 Task: Sort the products by unit price (low first).
Action: Mouse moved to (23, 69)
Screenshot: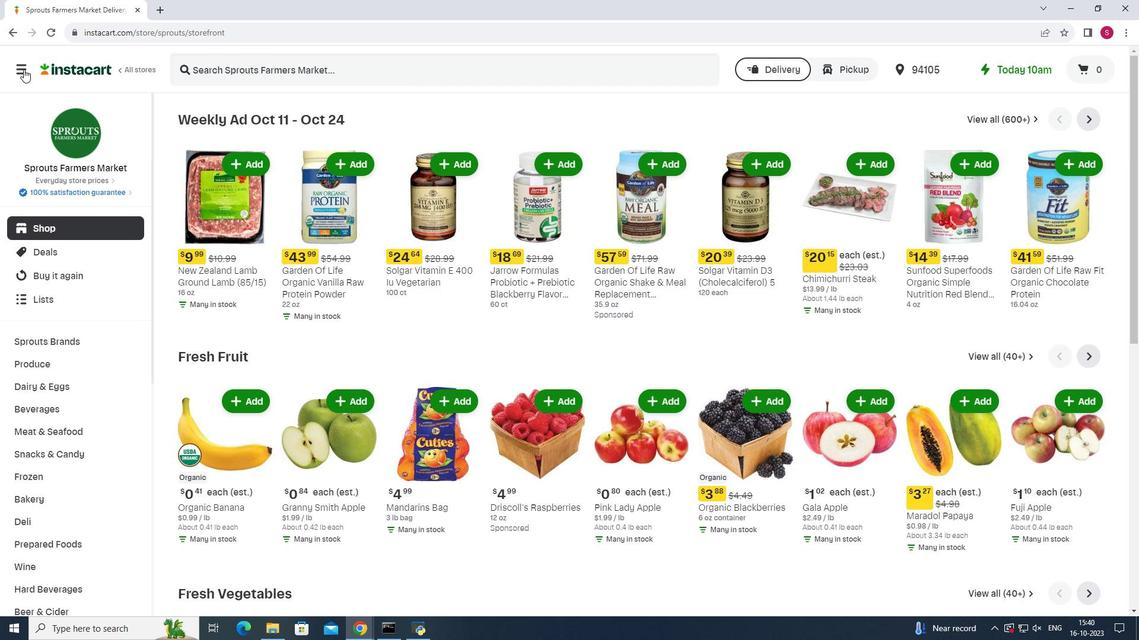 
Action: Mouse pressed left at (23, 69)
Screenshot: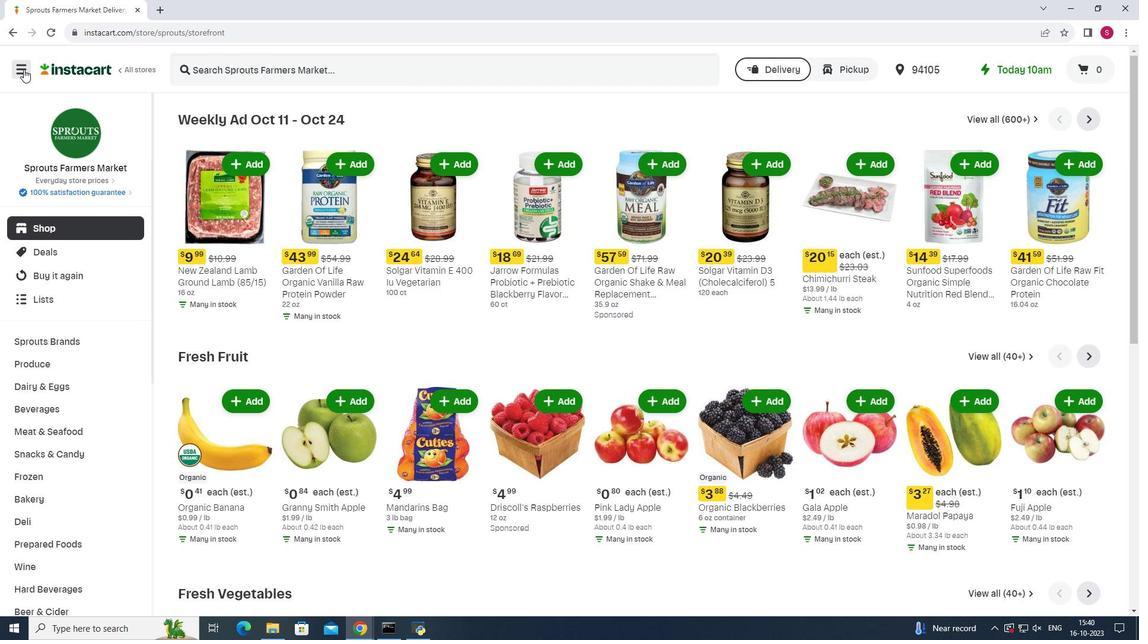 
Action: Mouse moved to (64, 316)
Screenshot: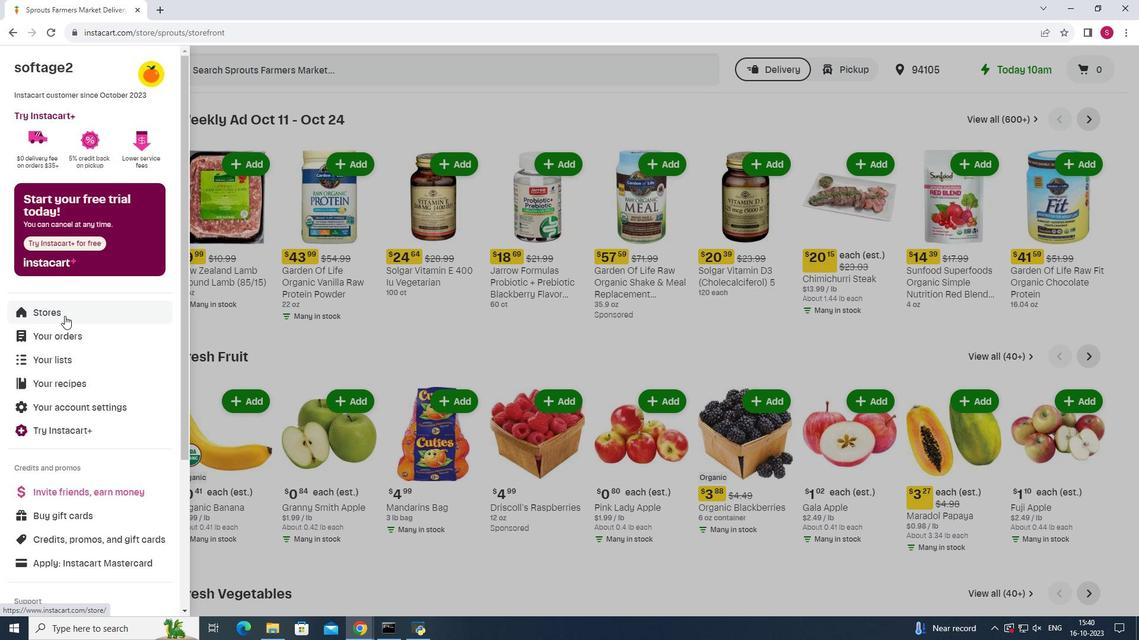 
Action: Mouse pressed left at (64, 316)
Screenshot: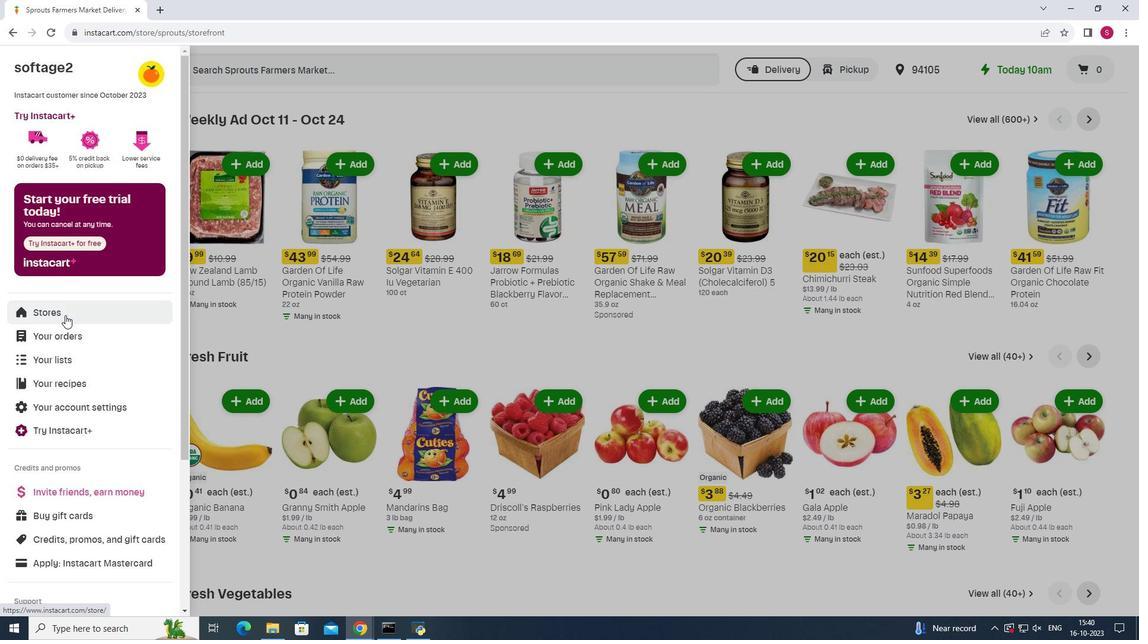 
Action: Mouse moved to (268, 102)
Screenshot: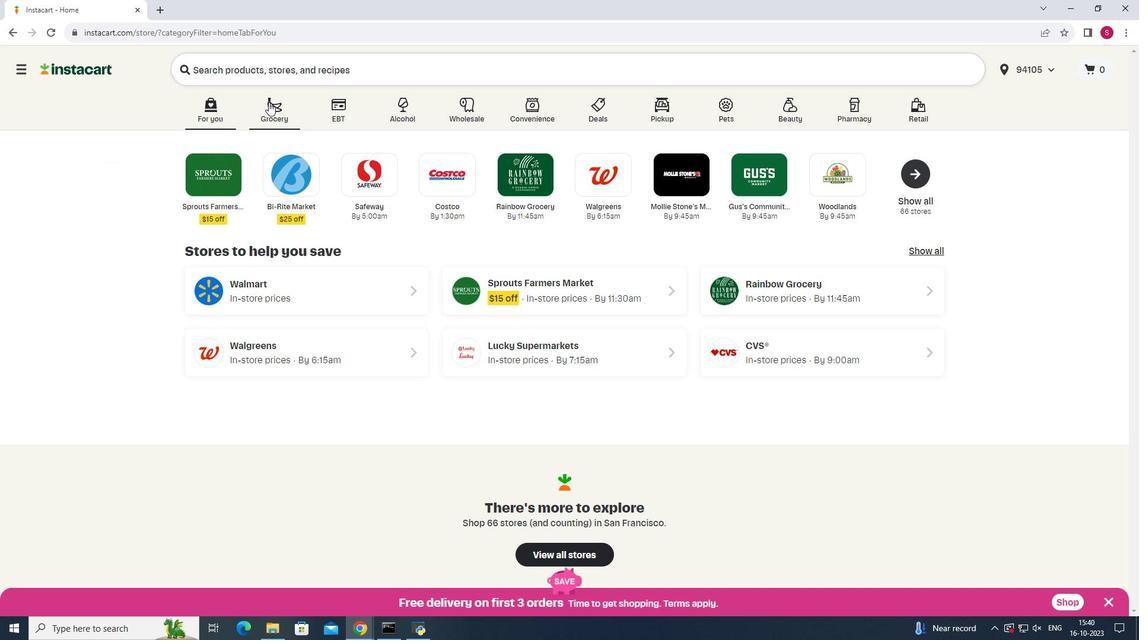 
Action: Mouse pressed left at (268, 102)
Screenshot: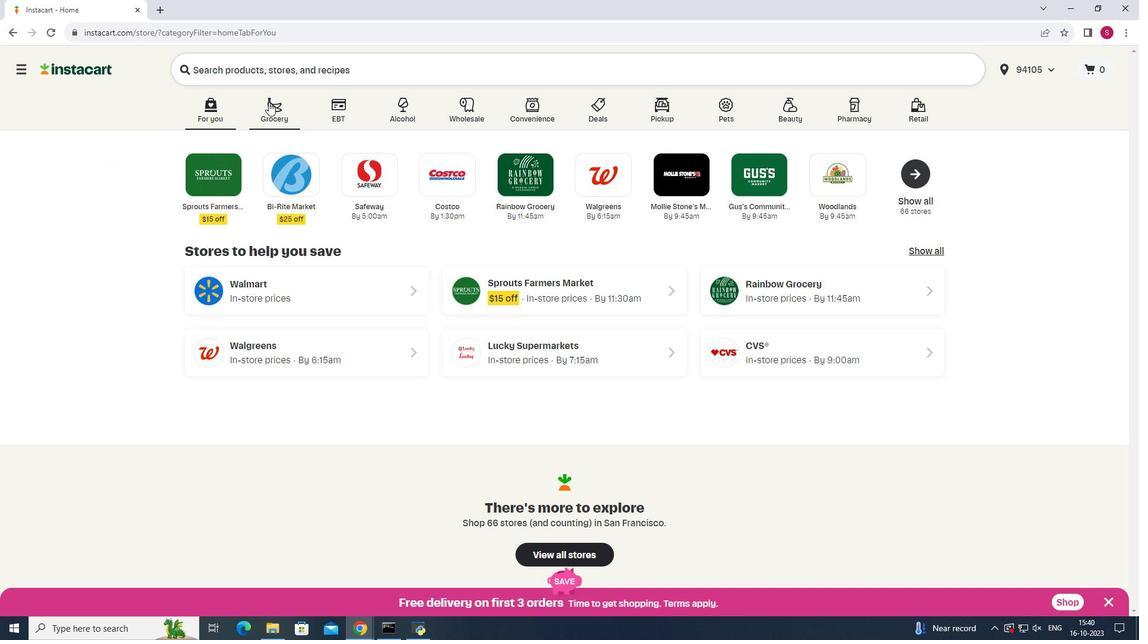 
Action: Mouse moved to (793, 165)
Screenshot: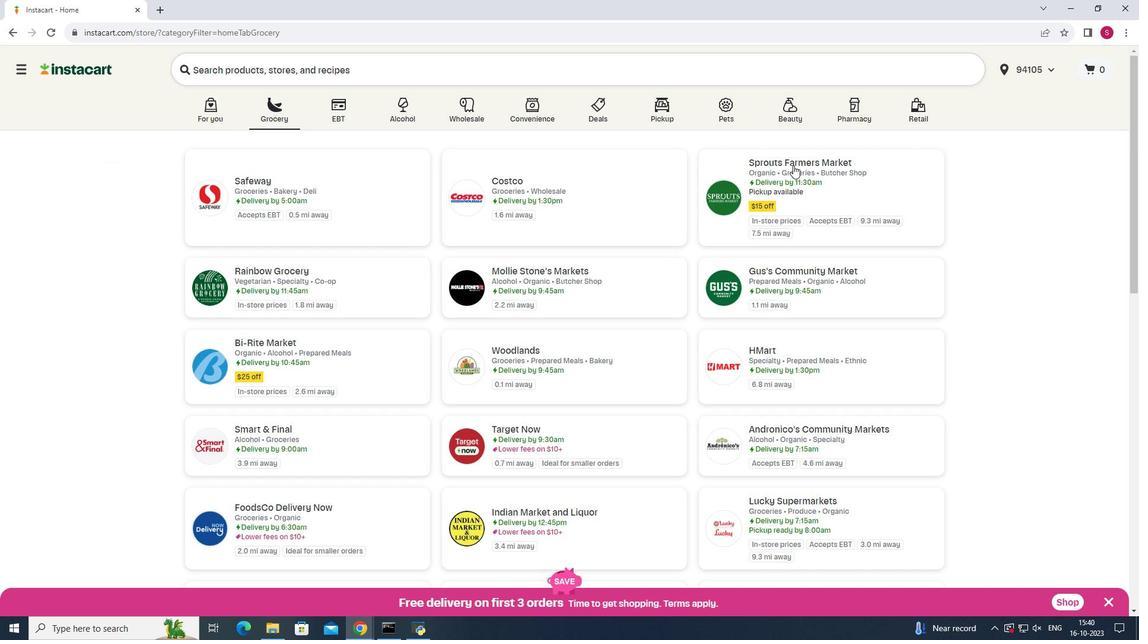 
Action: Mouse pressed left at (793, 165)
Screenshot: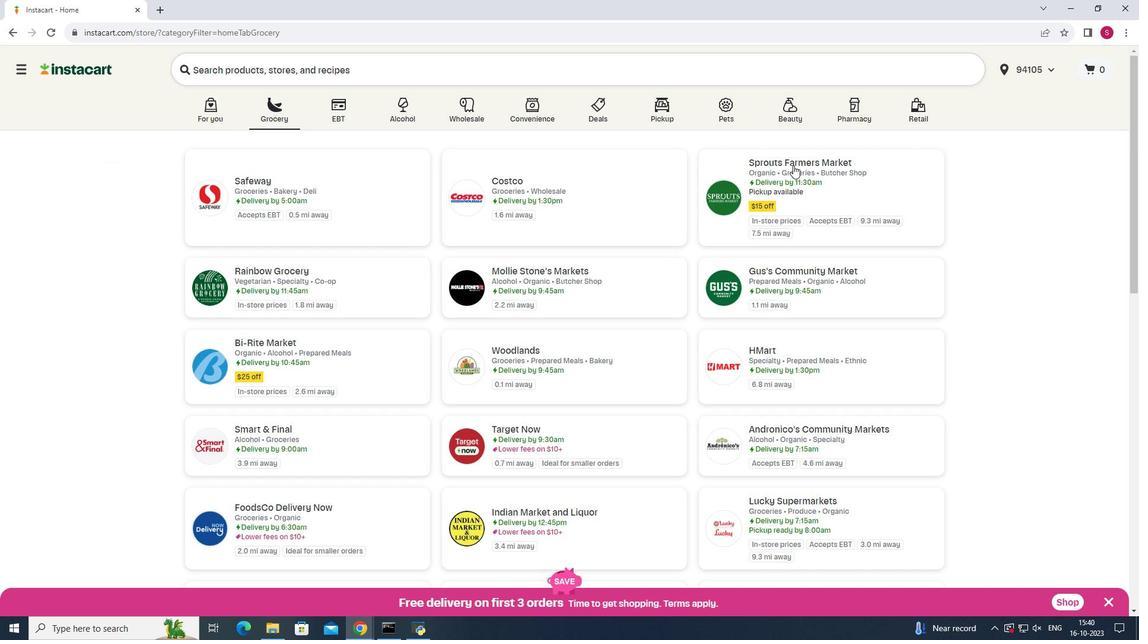 
Action: Mouse moved to (44, 436)
Screenshot: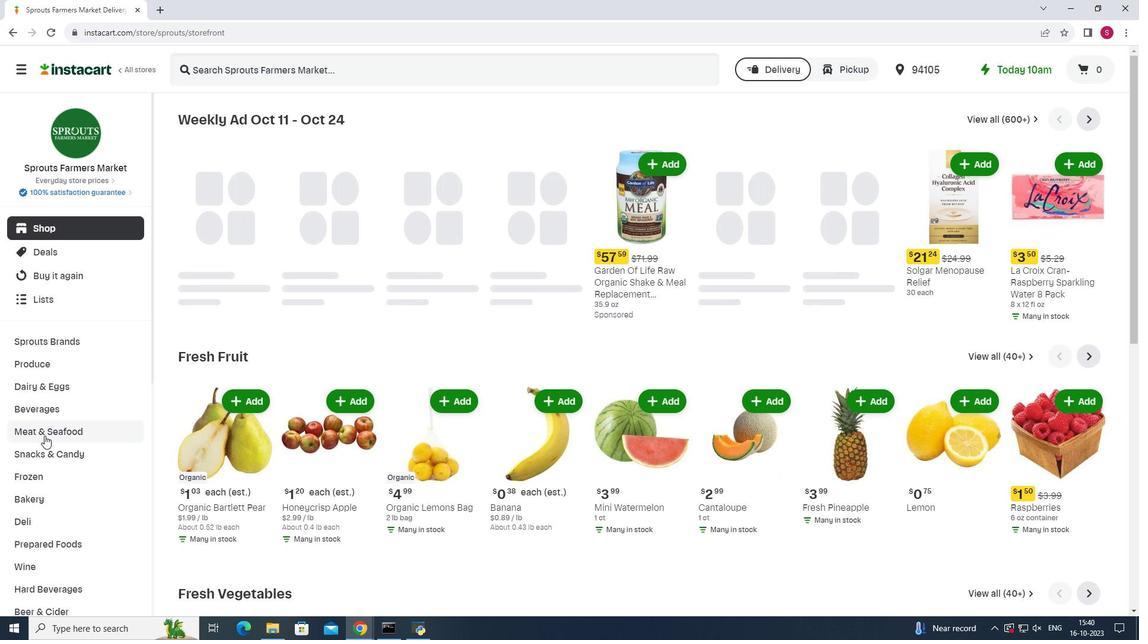 
Action: Mouse pressed left at (44, 436)
Screenshot: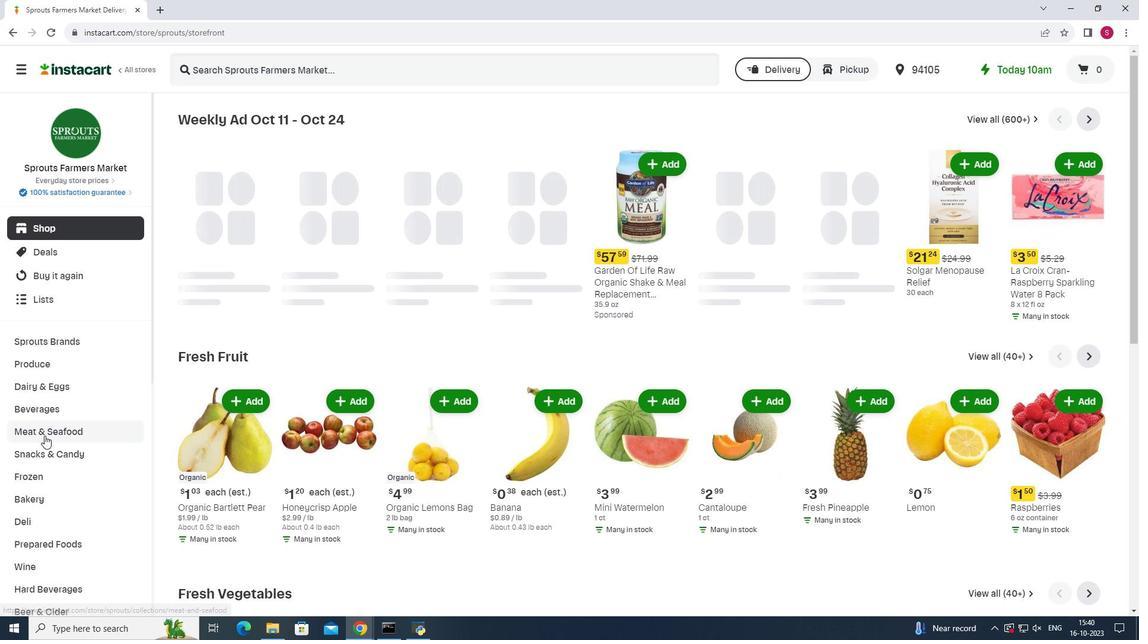 
Action: Mouse moved to (850, 147)
Screenshot: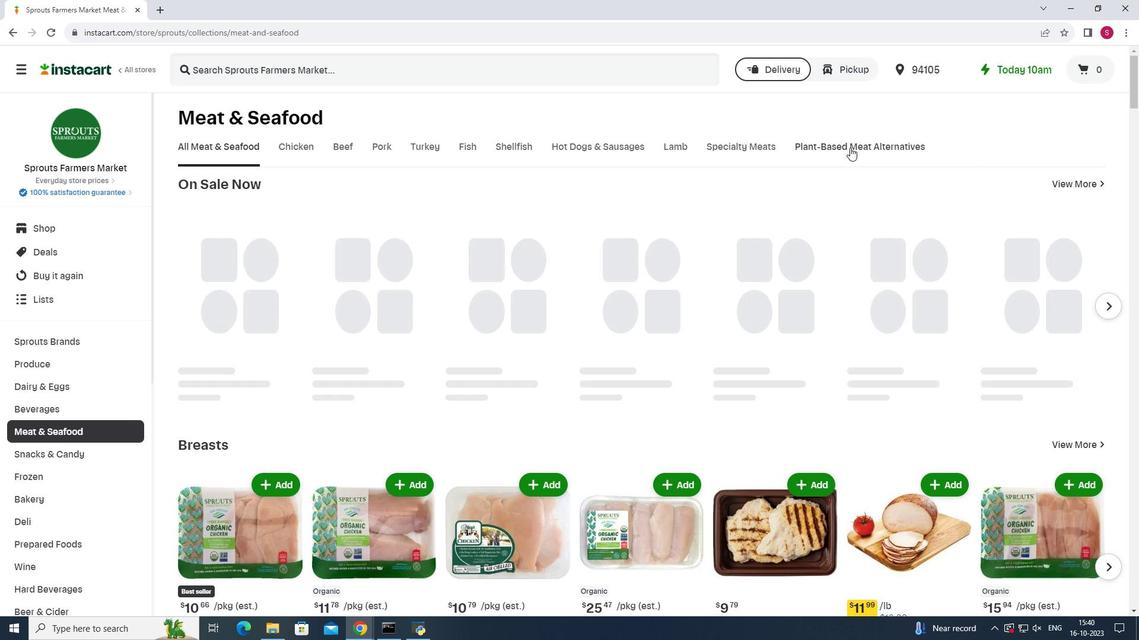 
Action: Mouse pressed left at (850, 147)
Screenshot: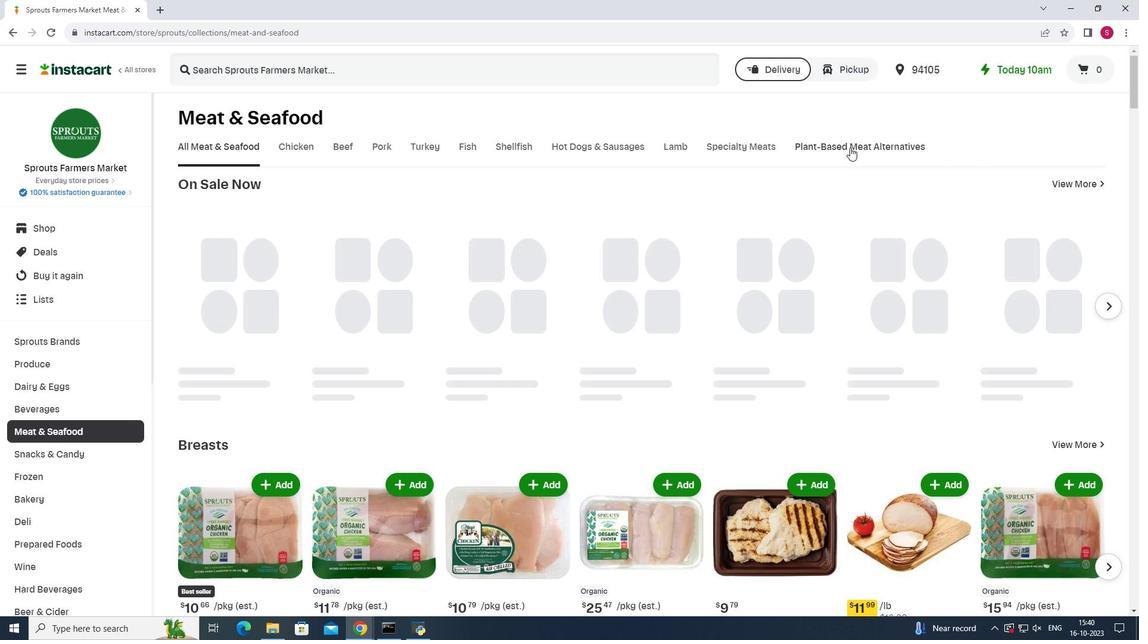 
Action: Mouse moved to (334, 191)
Screenshot: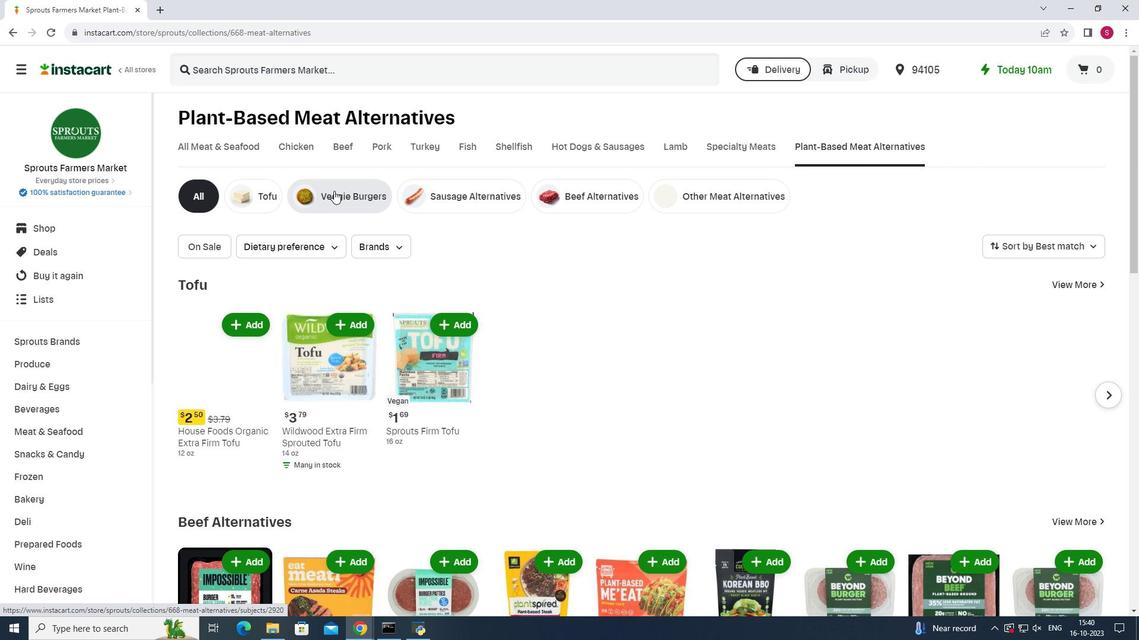 
Action: Mouse pressed left at (334, 191)
Screenshot: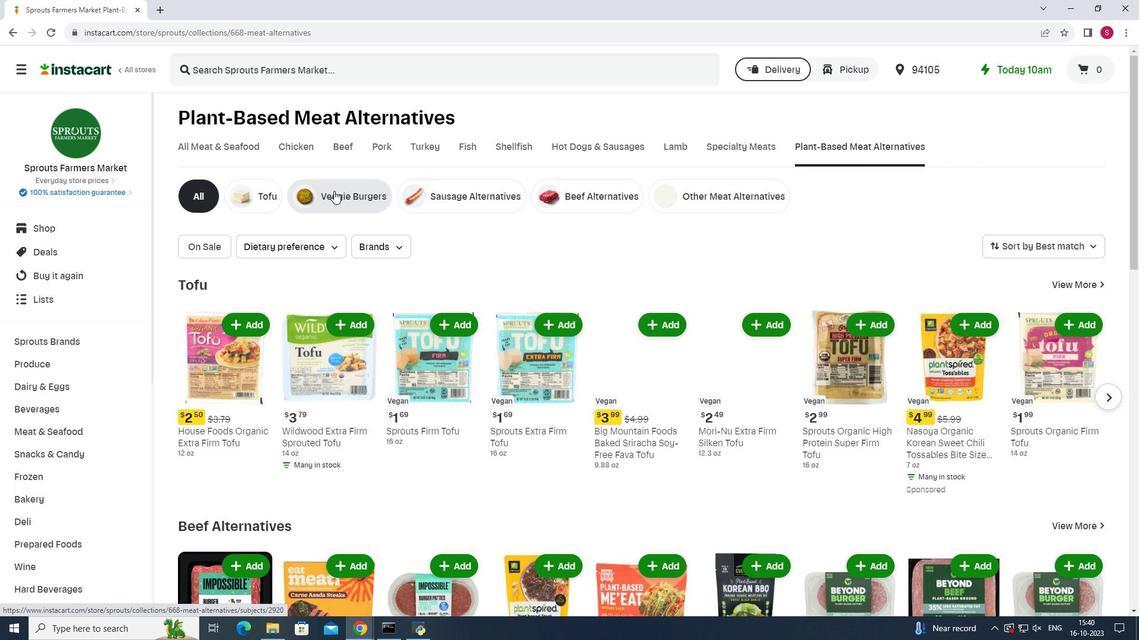 
Action: Mouse moved to (1043, 248)
Screenshot: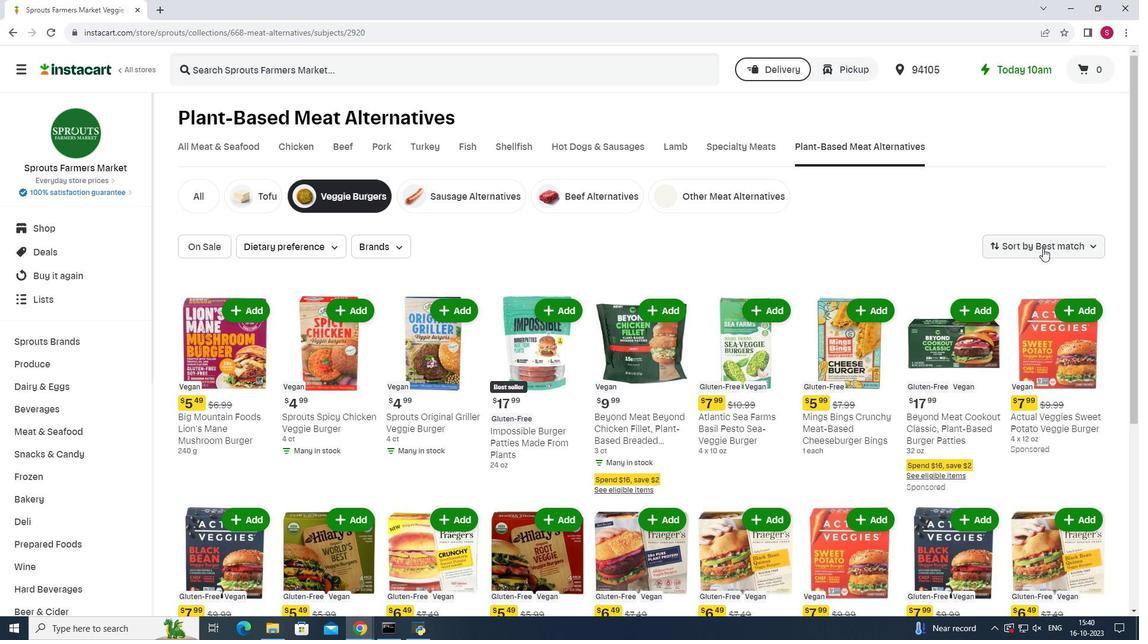 
Action: Mouse pressed left at (1043, 248)
Screenshot: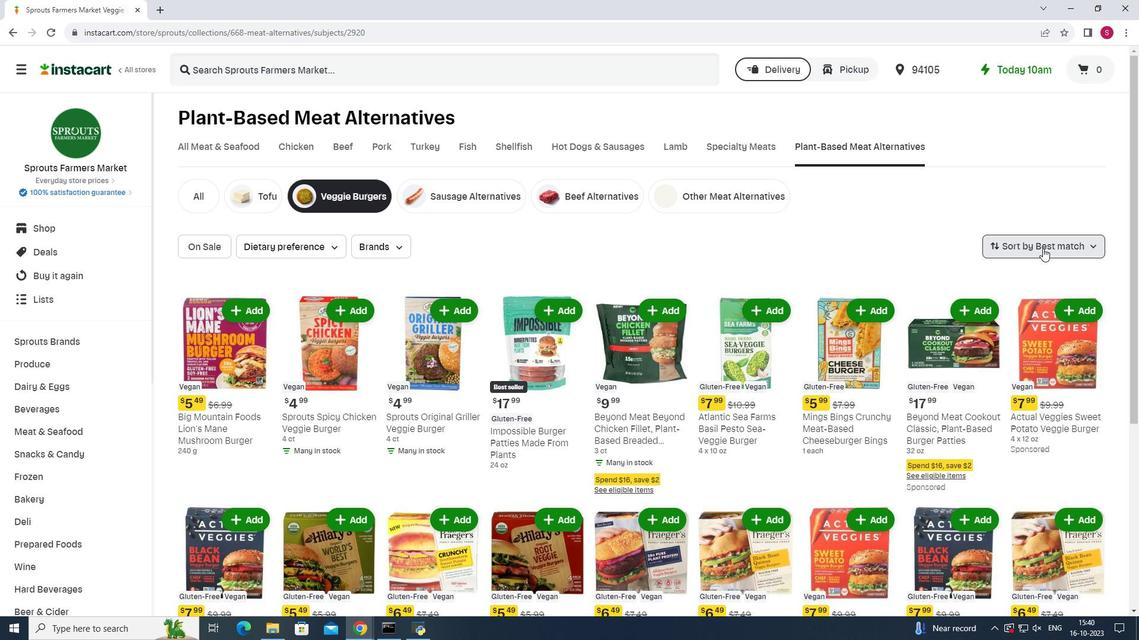 
Action: Mouse moved to (1032, 358)
Screenshot: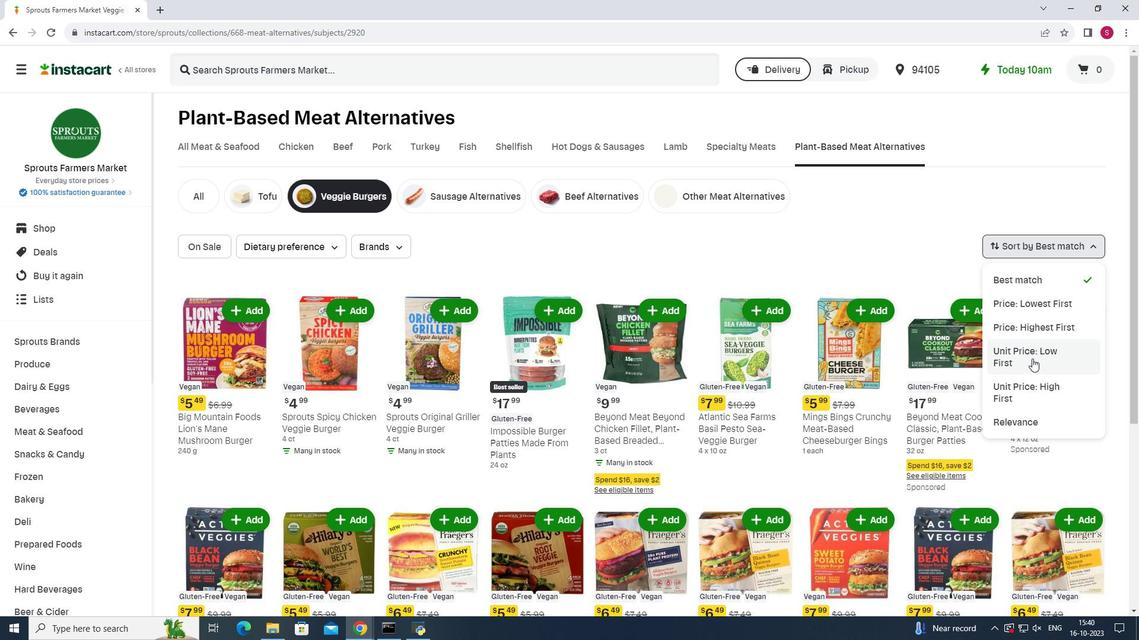 
Action: Mouse pressed left at (1032, 358)
Screenshot: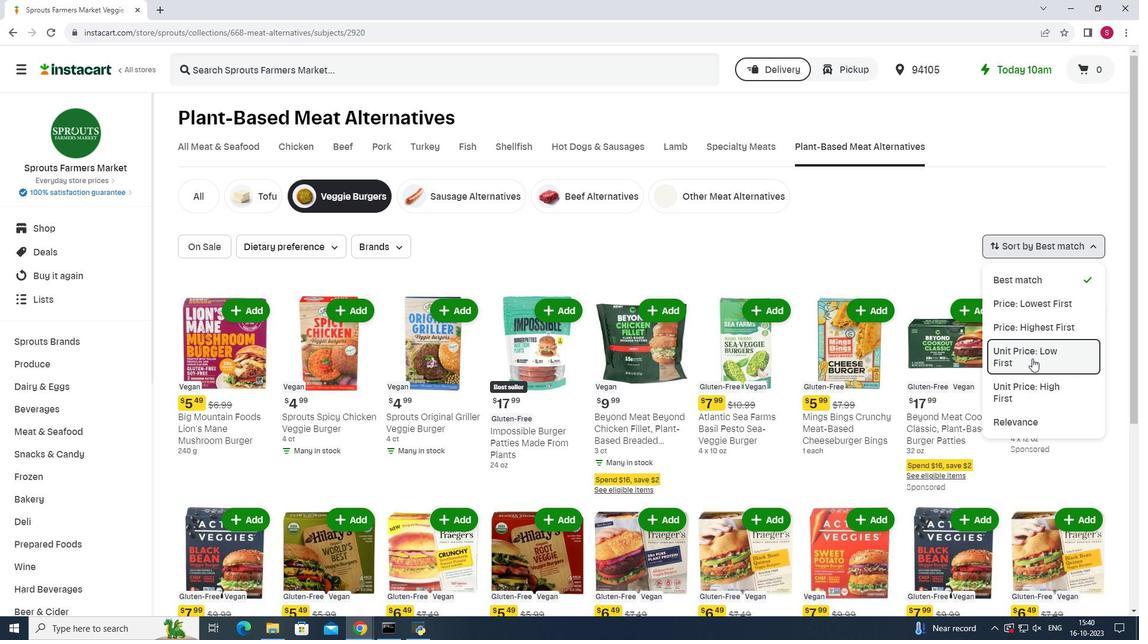 
Action: Mouse pressed left at (1032, 358)
Screenshot: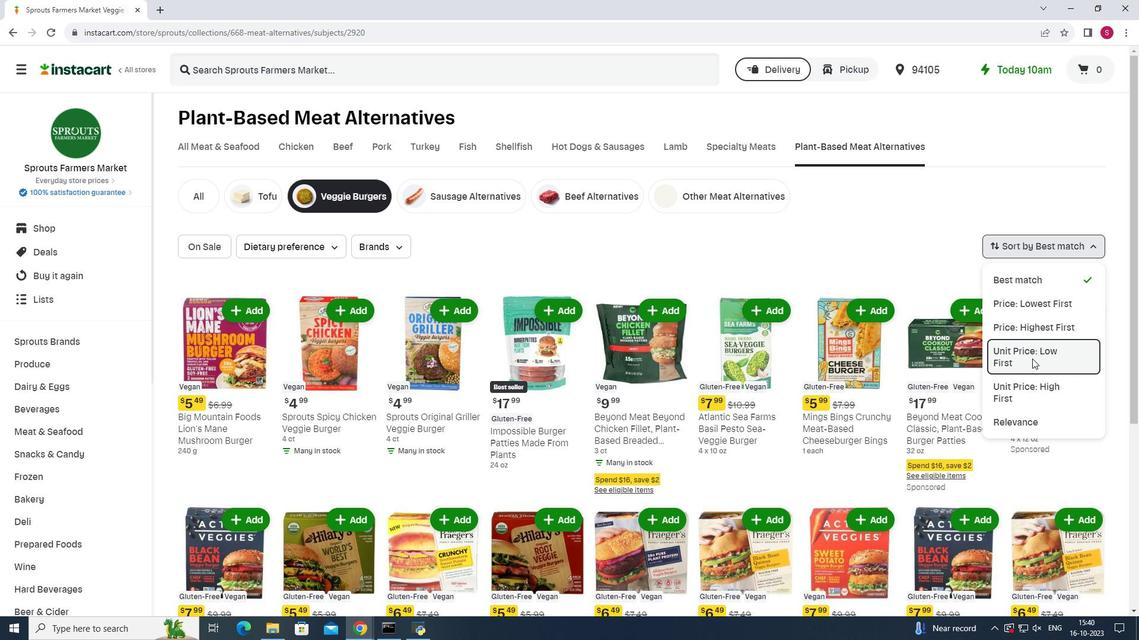 
Action: Mouse moved to (887, 264)
Screenshot: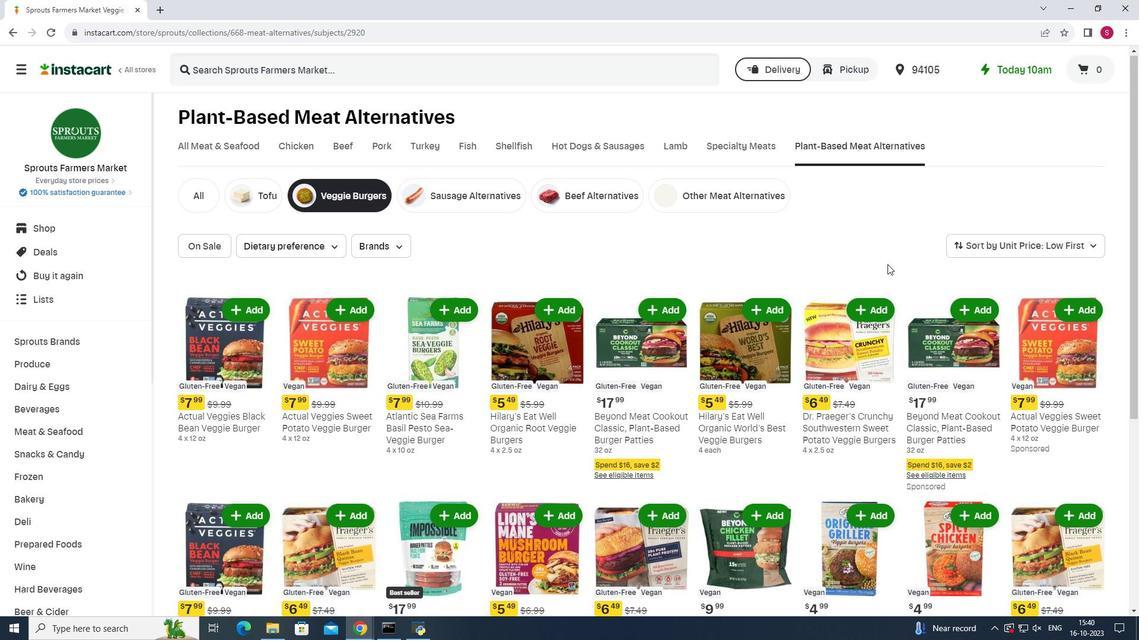 
Action: Mouse scrolled (887, 264) with delta (0, 0)
Screenshot: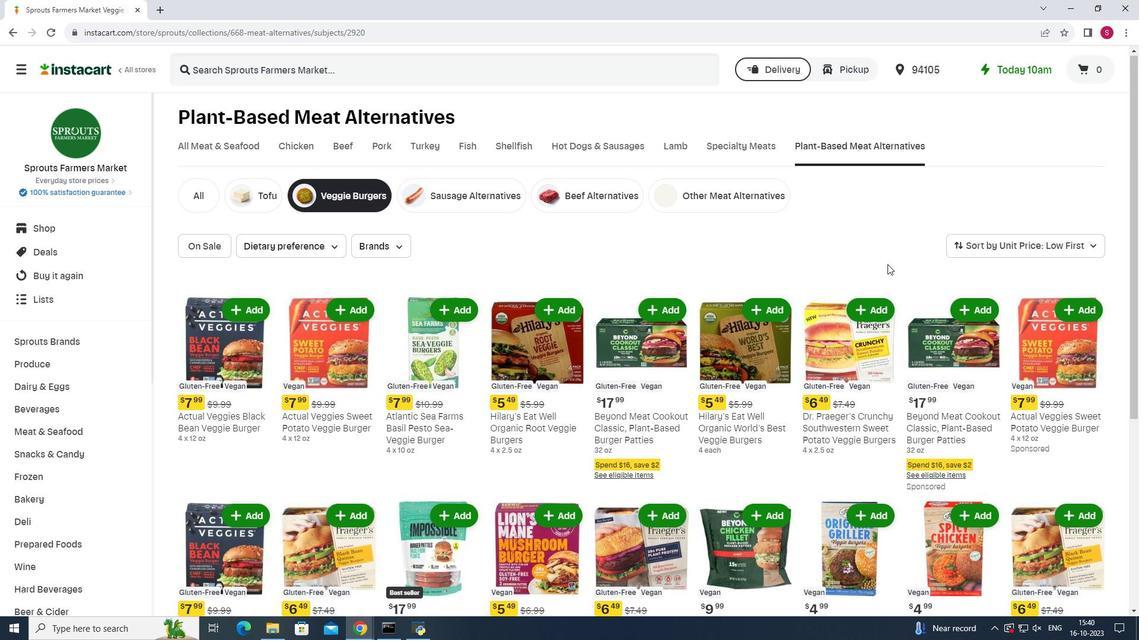 
Action: Mouse moved to (887, 264)
Screenshot: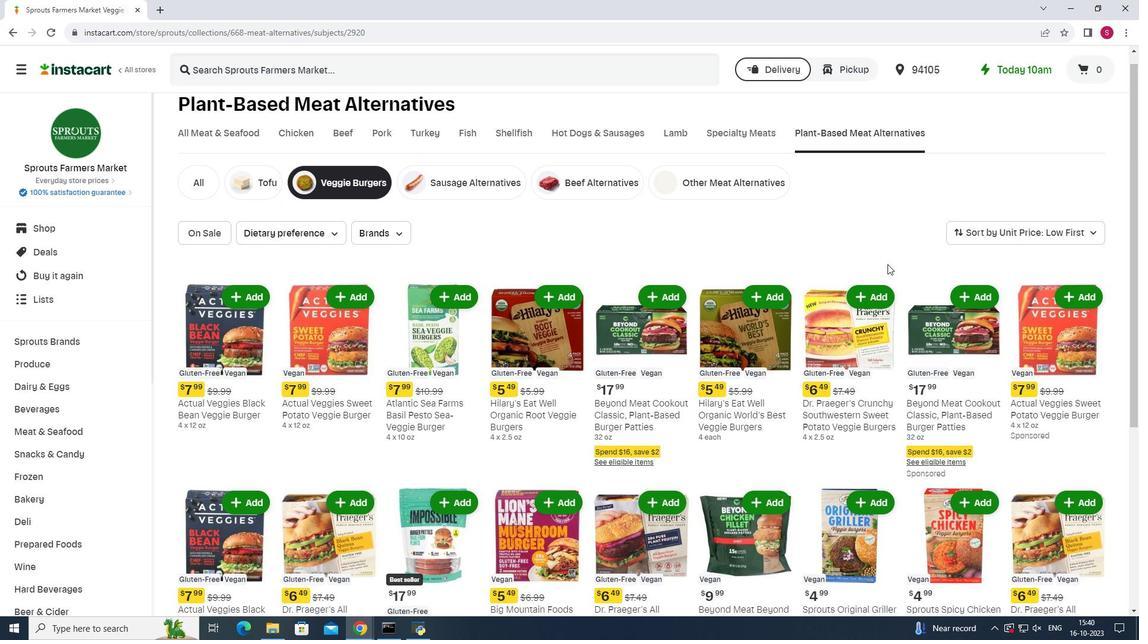 
Action: Mouse scrolled (887, 264) with delta (0, 0)
Screenshot: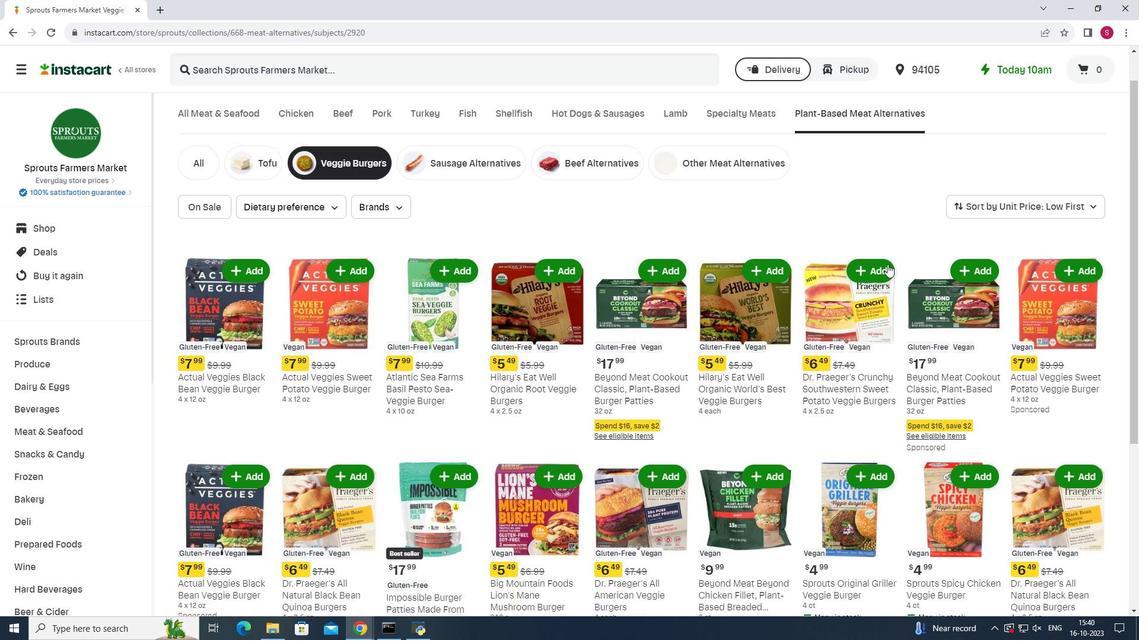 
Action: Mouse scrolled (887, 264) with delta (0, 0)
Screenshot: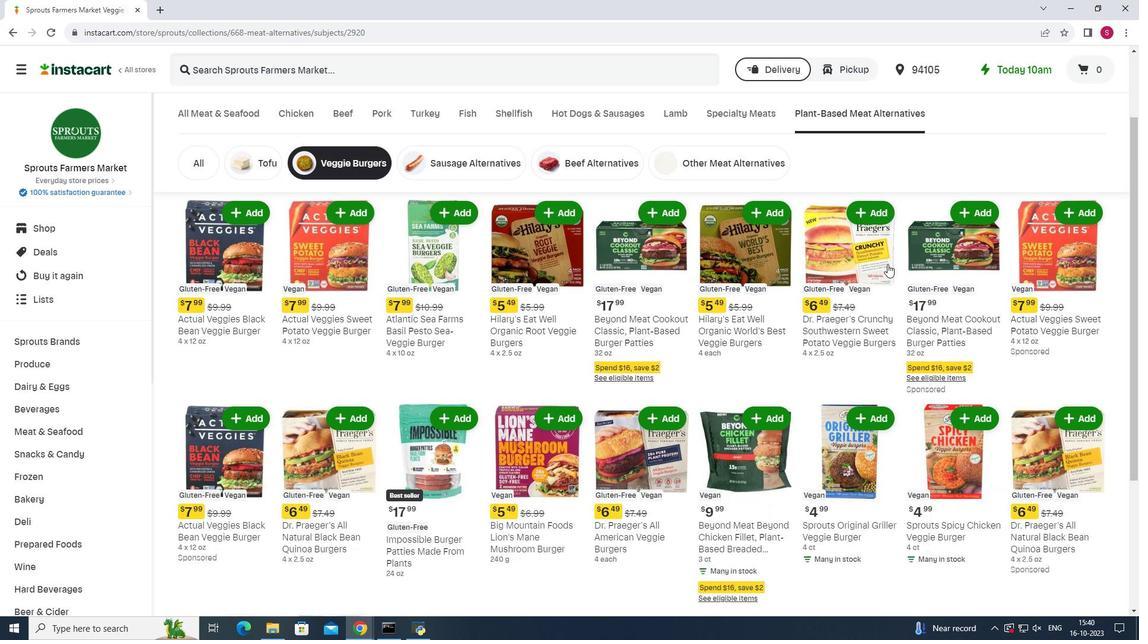 
Action: Mouse moved to (890, 265)
Screenshot: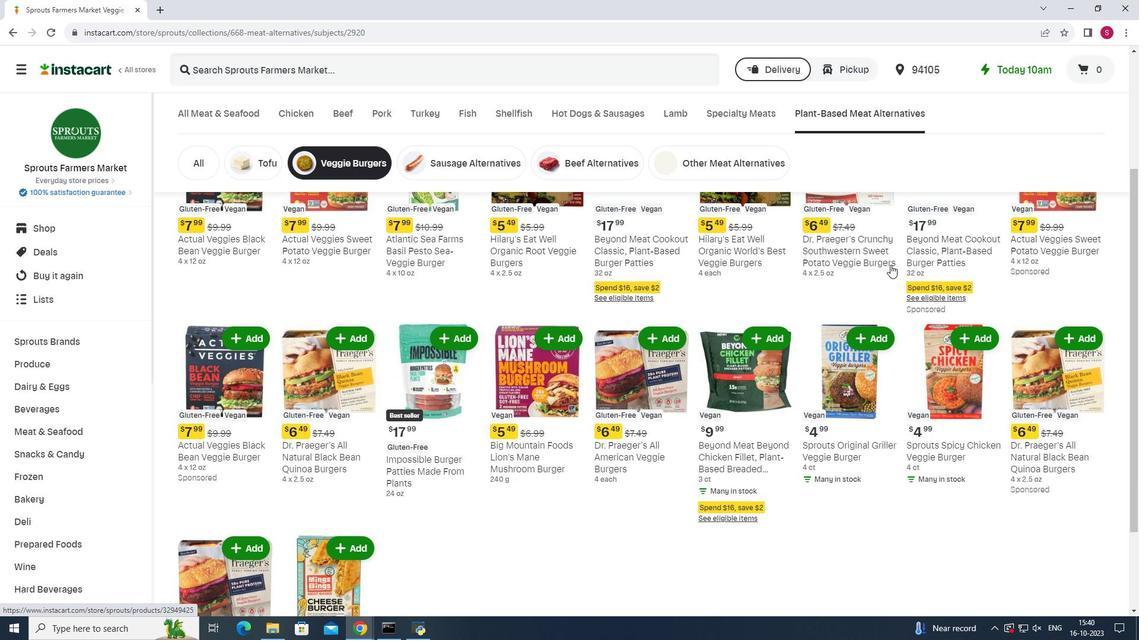 
Action: Mouse scrolled (890, 264) with delta (0, 0)
Screenshot: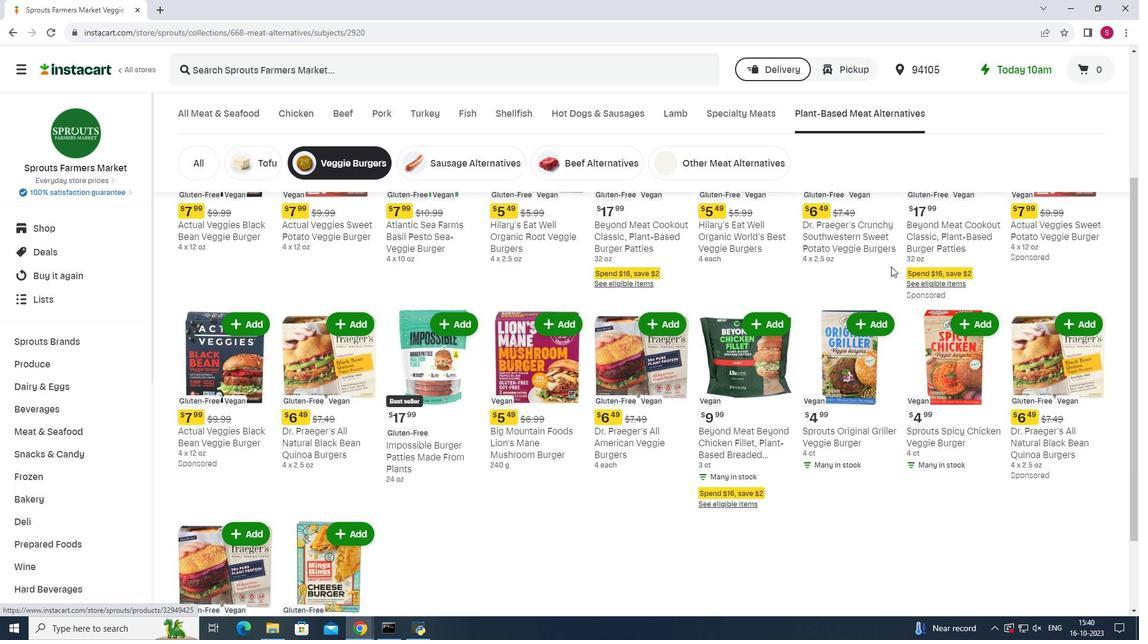 
Action: Mouse moved to (891, 266)
Screenshot: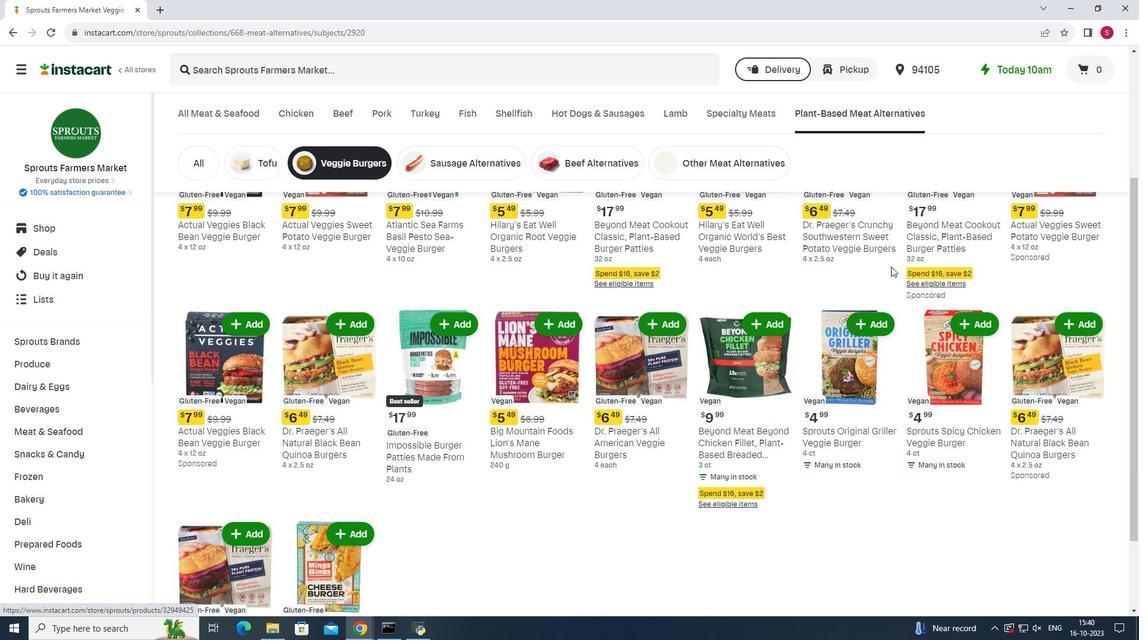
Action: Mouse scrolled (891, 265) with delta (0, 0)
Screenshot: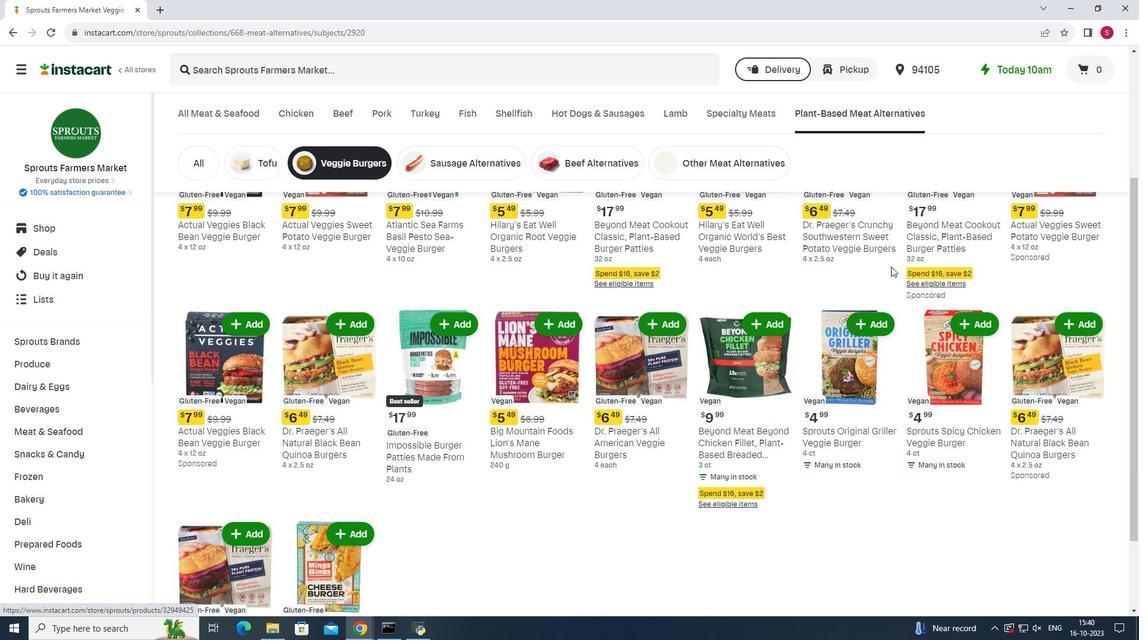 
Action: Mouse moved to (891, 266)
Screenshot: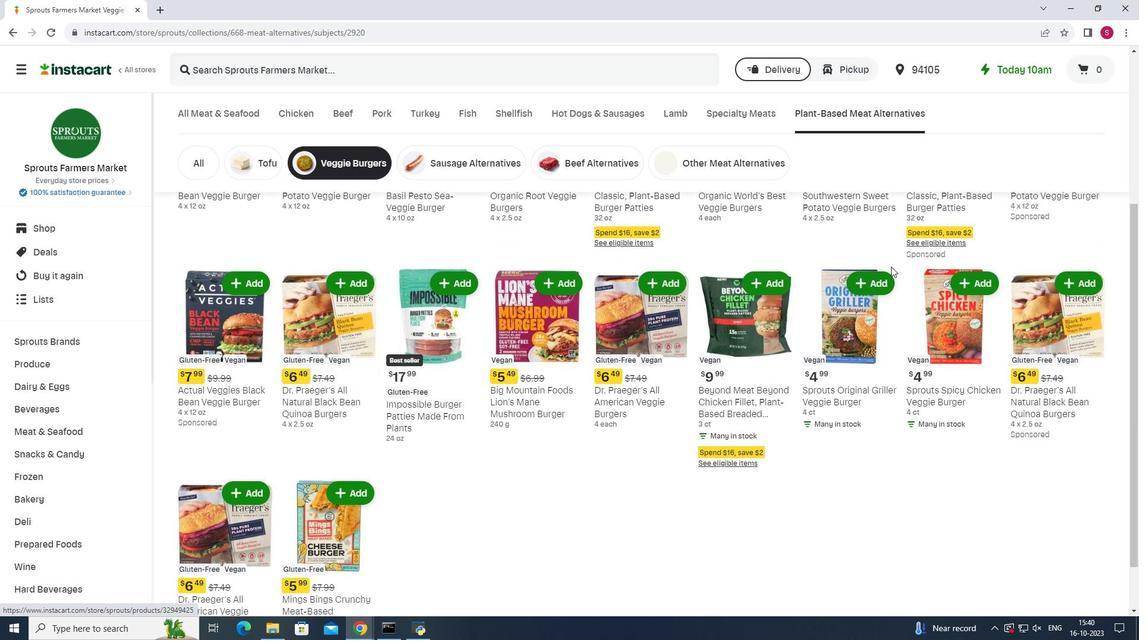 
Action: Mouse scrolled (891, 266) with delta (0, 0)
Screenshot: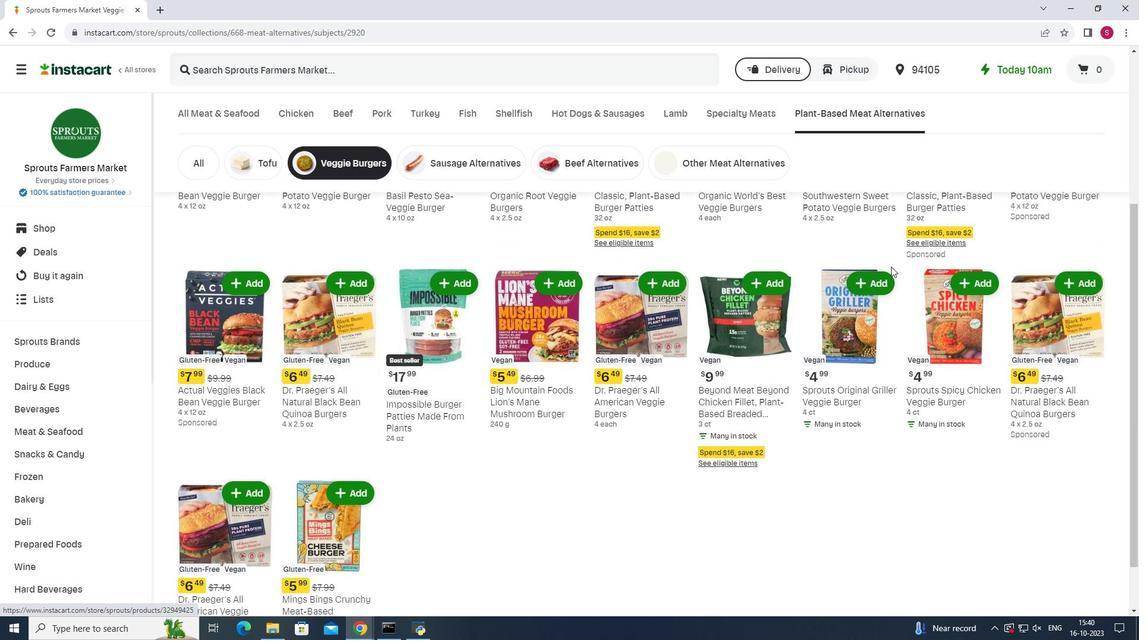
Action: Mouse scrolled (891, 266) with delta (0, 0)
Screenshot: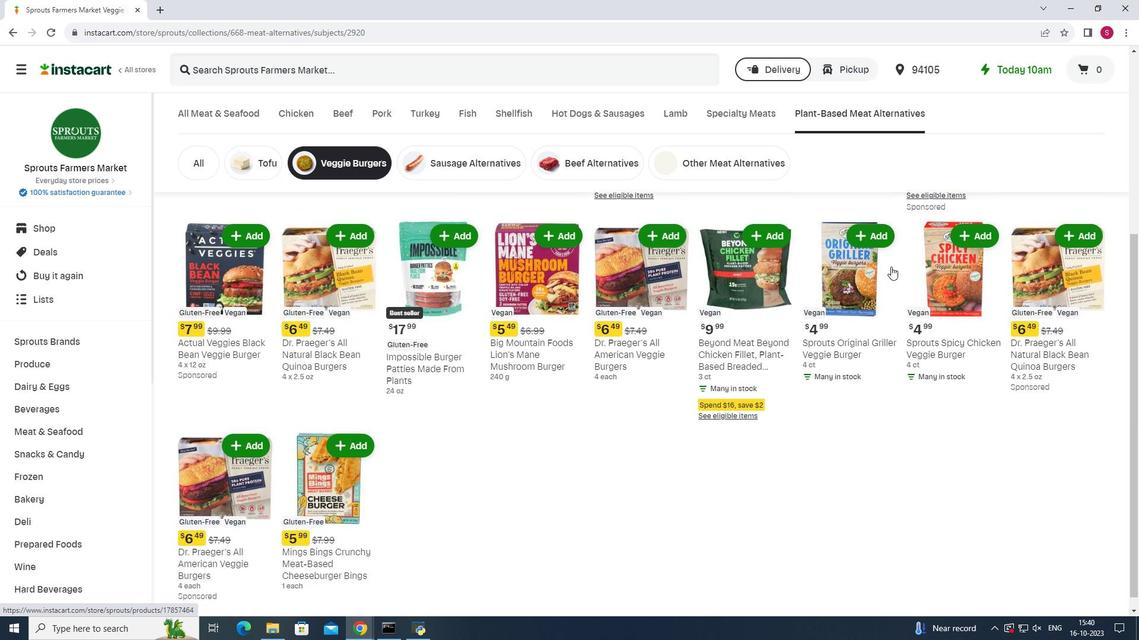 
Action: Mouse scrolled (891, 266) with delta (0, 0)
Screenshot: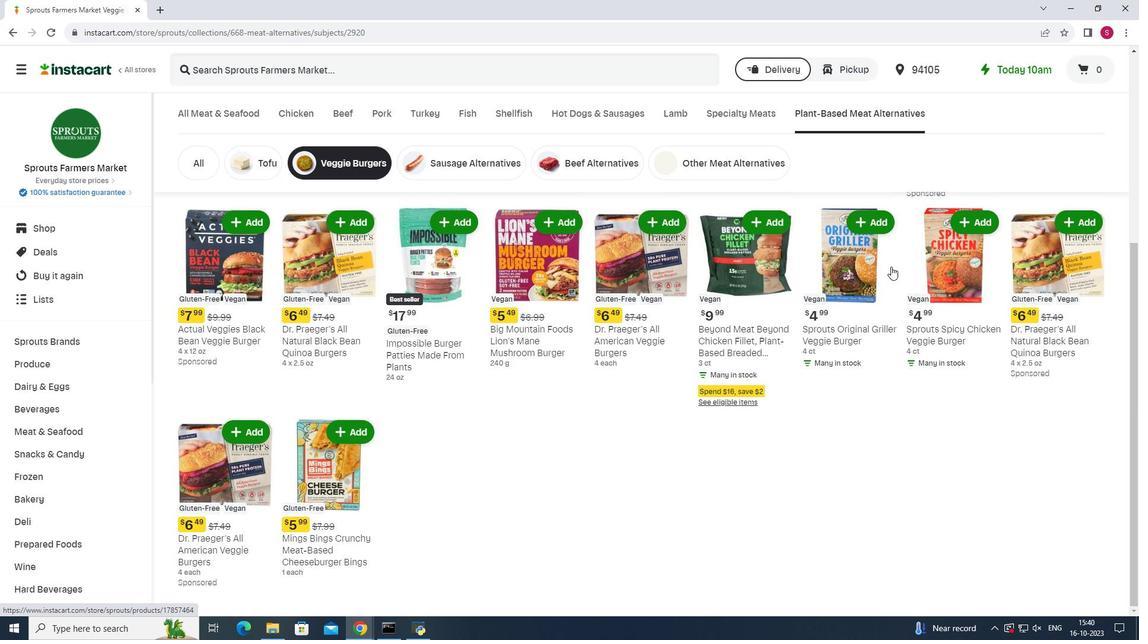 
Action: Mouse scrolled (891, 267) with delta (0, 0)
Screenshot: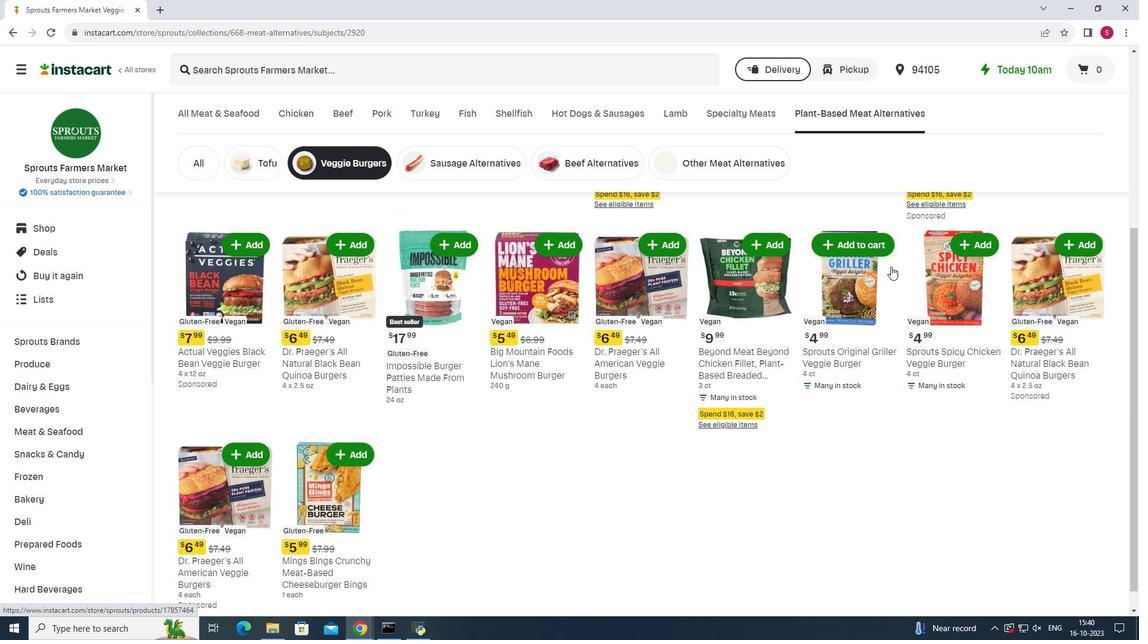 
Action: Mouse scrolled (891, 267) with delta (0, 0)
Screenshot: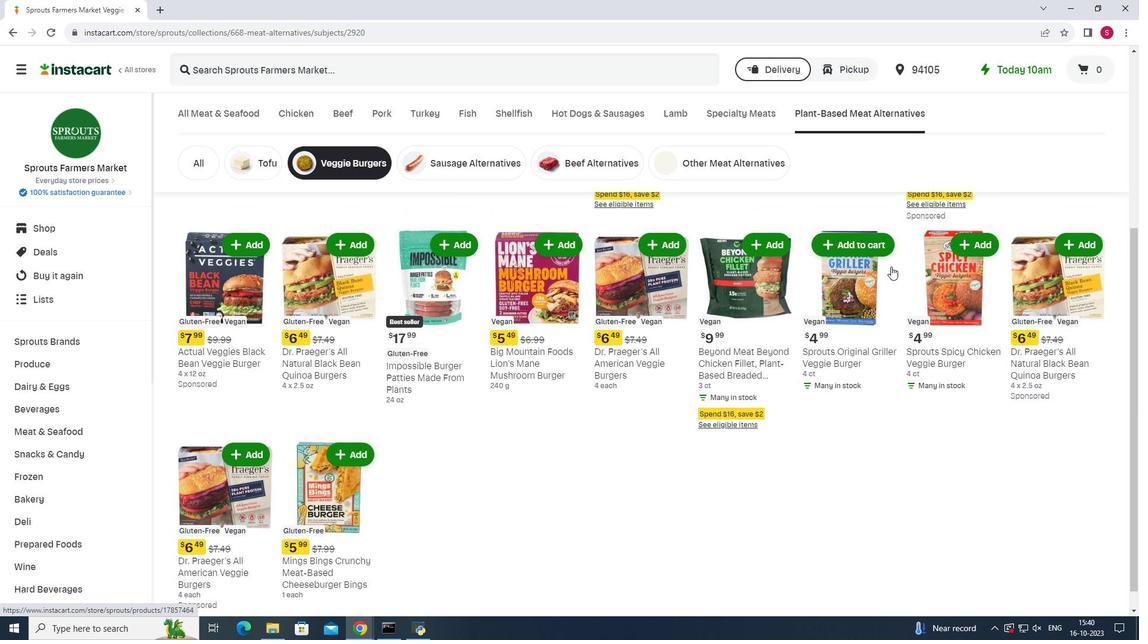 
Action: Mouse scrolled (891, 267) with delta (0, 0)
Screenshot: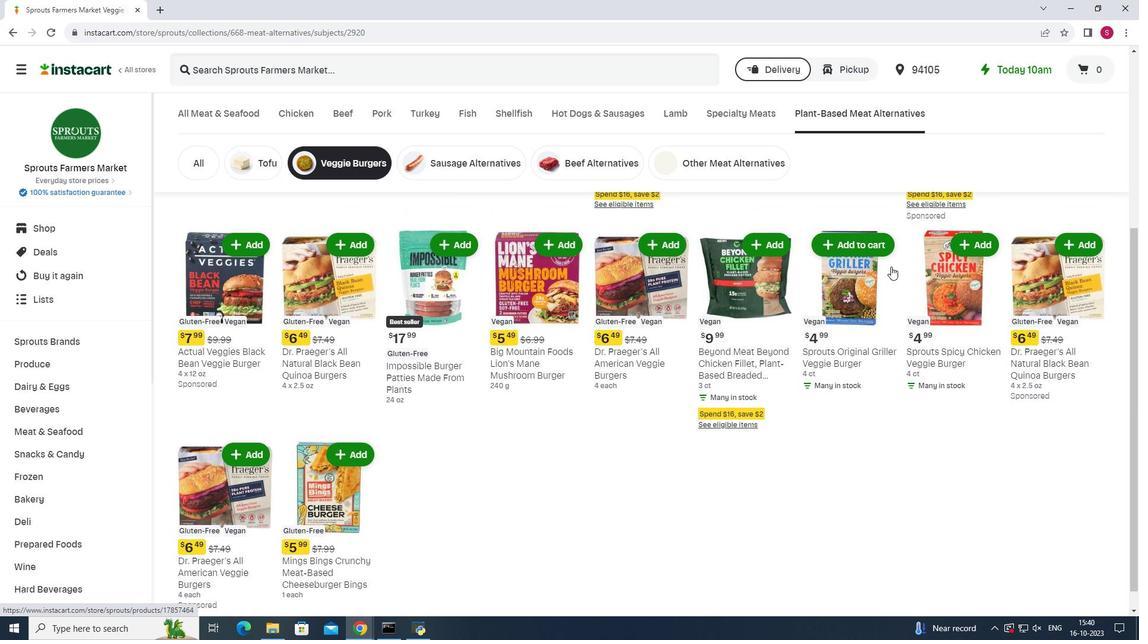 
Action: Mouse scrolled (891, 267) with delta (0, 0)
Screenshot: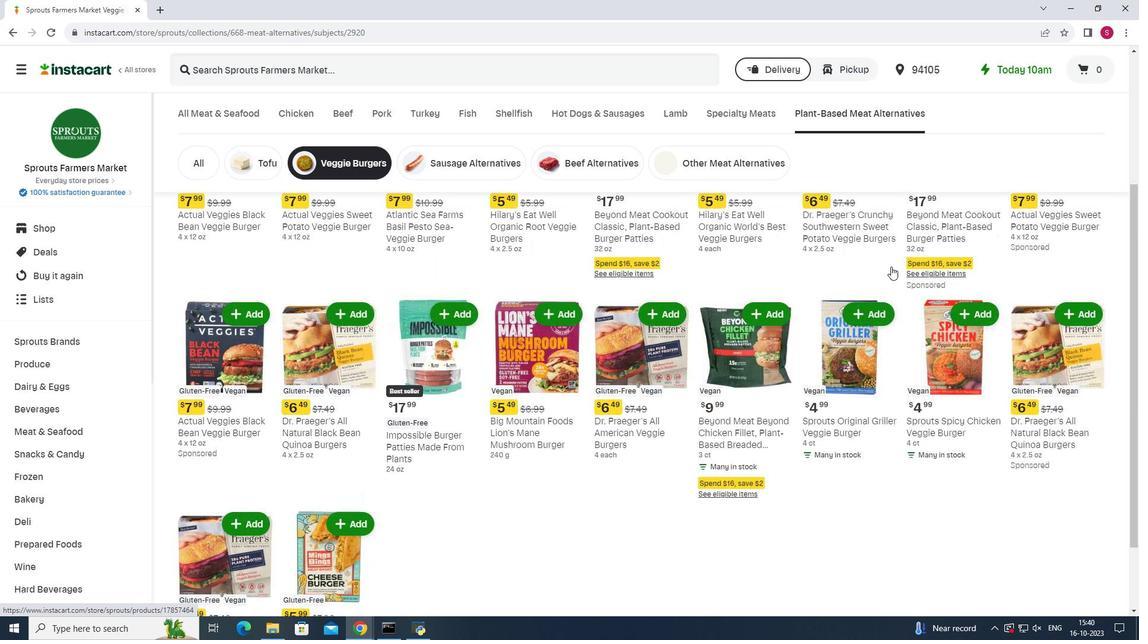 
Action: Mouse moved to (891, 268)
Screenshot: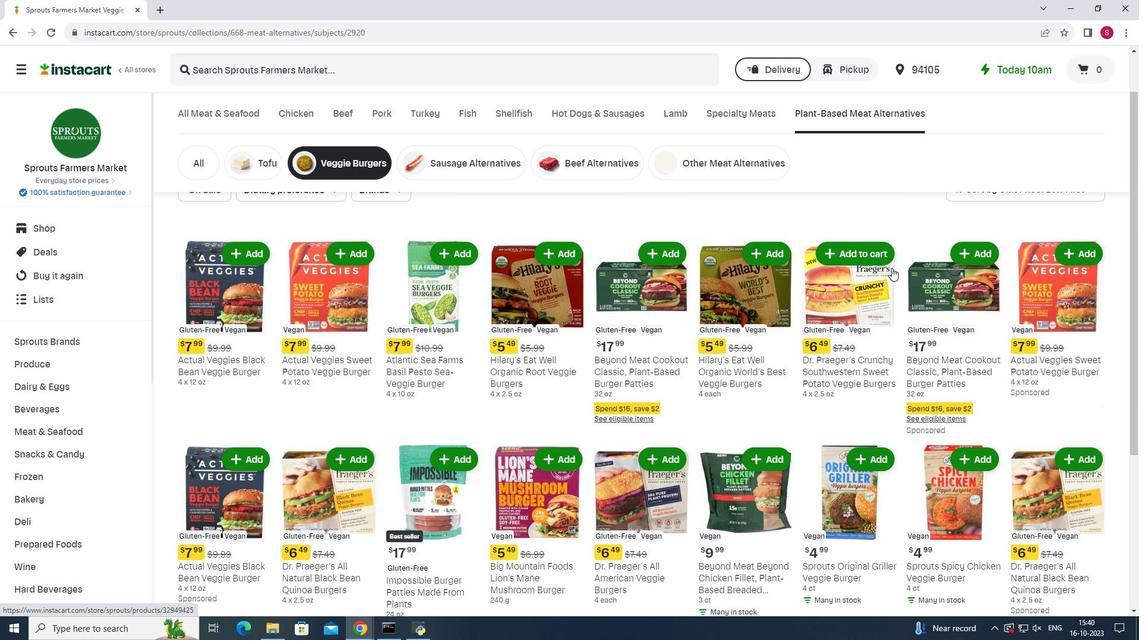
Action: Mouse scrolled (891, 268) with delta (0, 0)
Screenshot: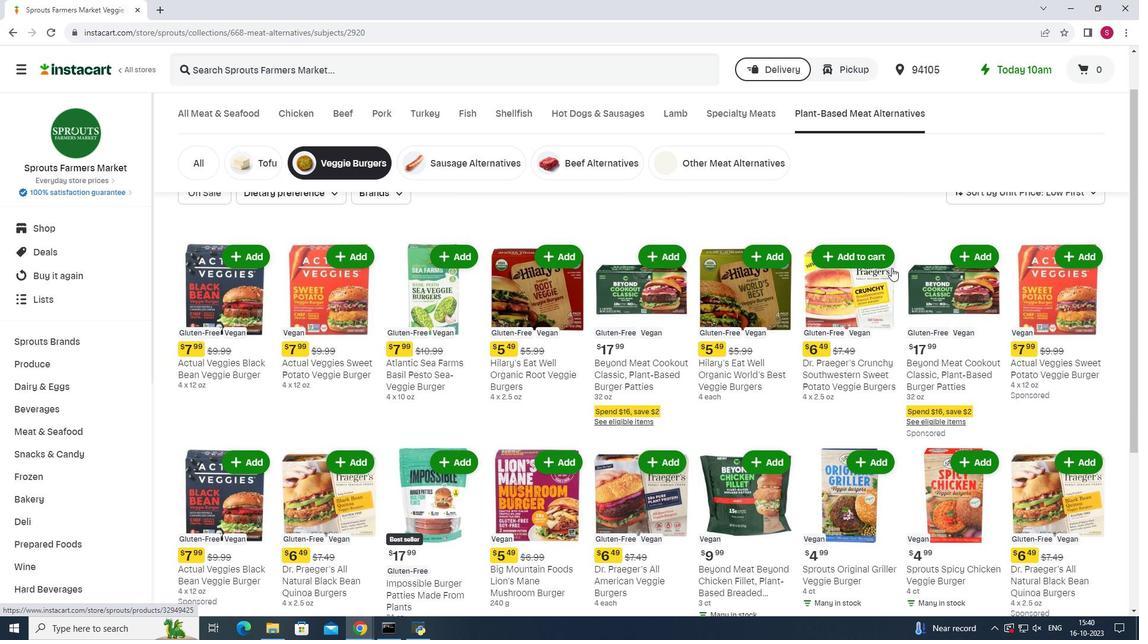 
Action: Mouse scrolled (891, 268) with delta (0, 0)
Screenshot: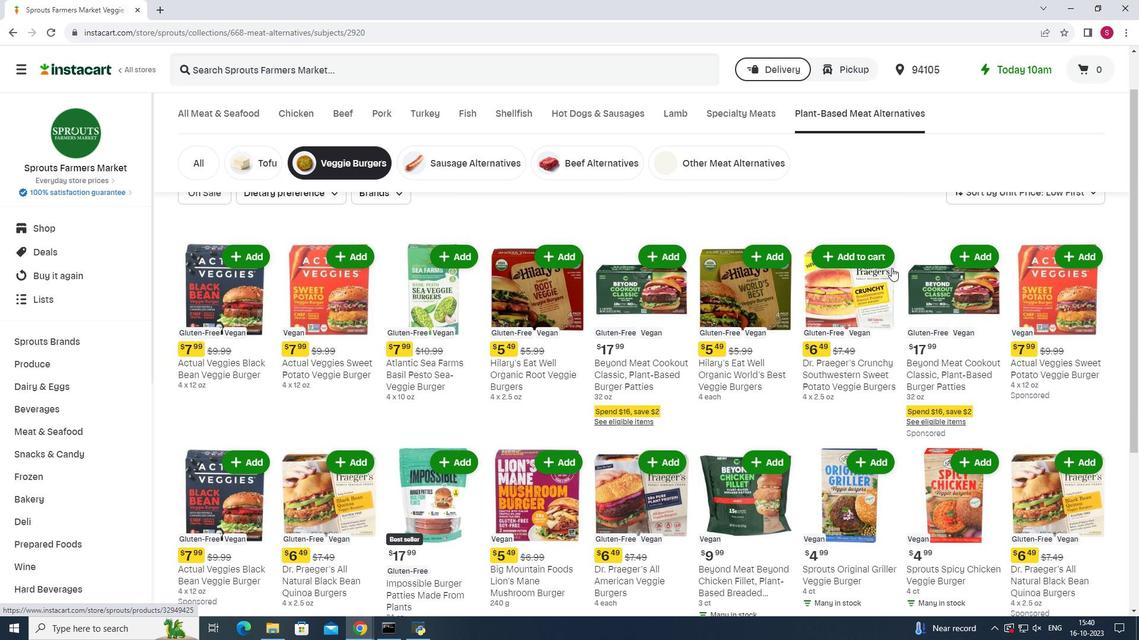 
Action: Mouse scrolled (891, 268) with delta (0, 0)
Screenshot: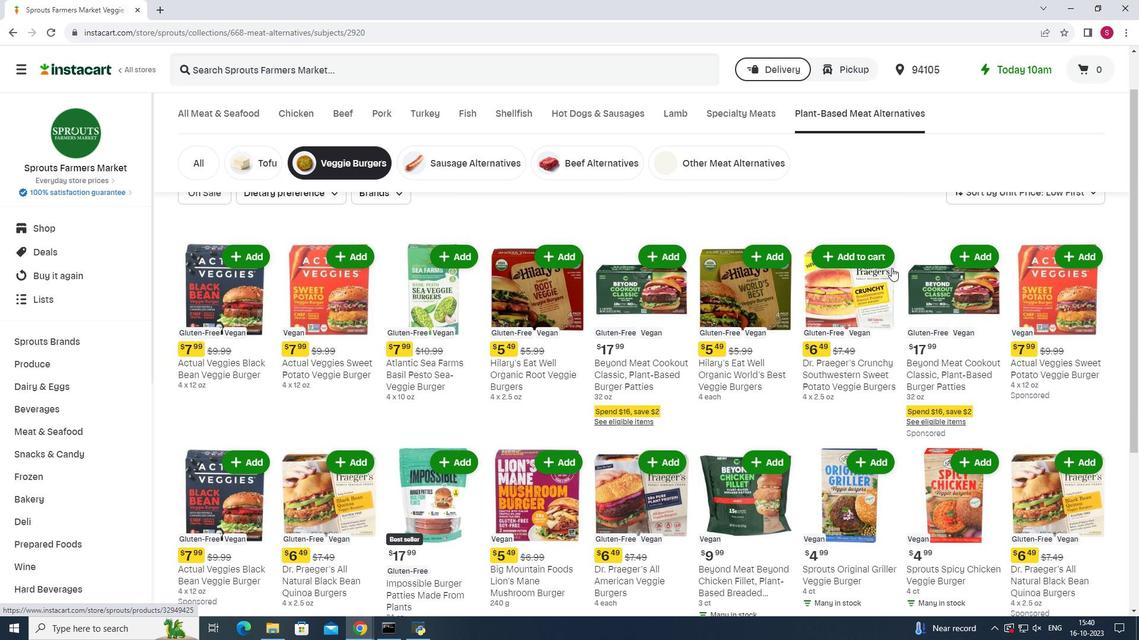 
Action: Mouse scrolled (891, 268) with delta (0, 0)
Screenshot: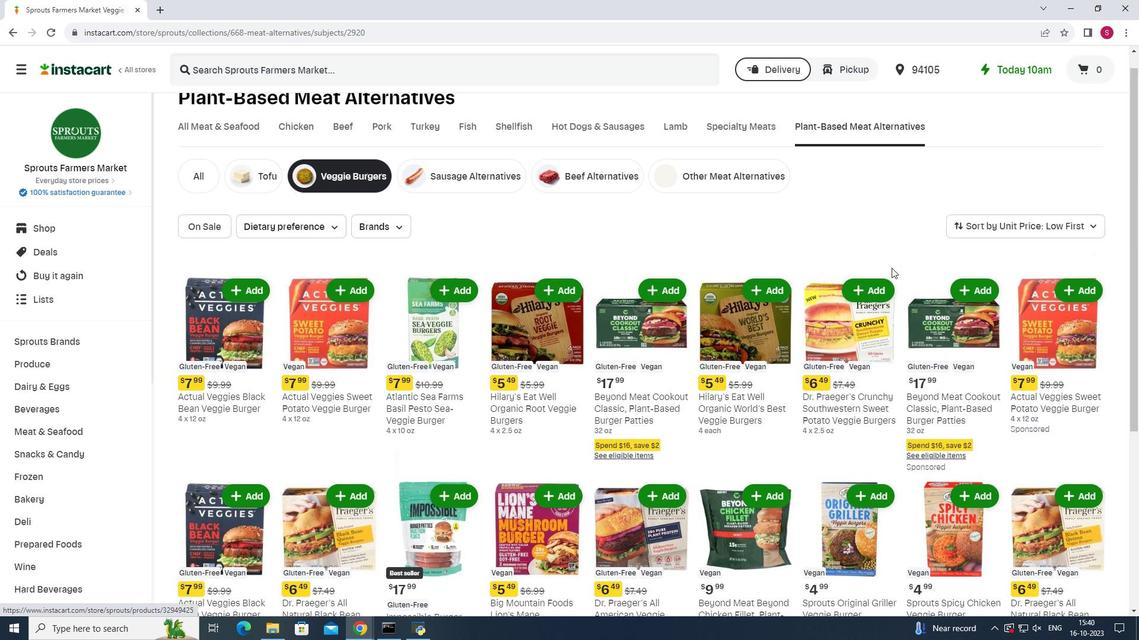 
Action: Mouse scrolled (891, 268) with delta (0, 0)
Screenshot: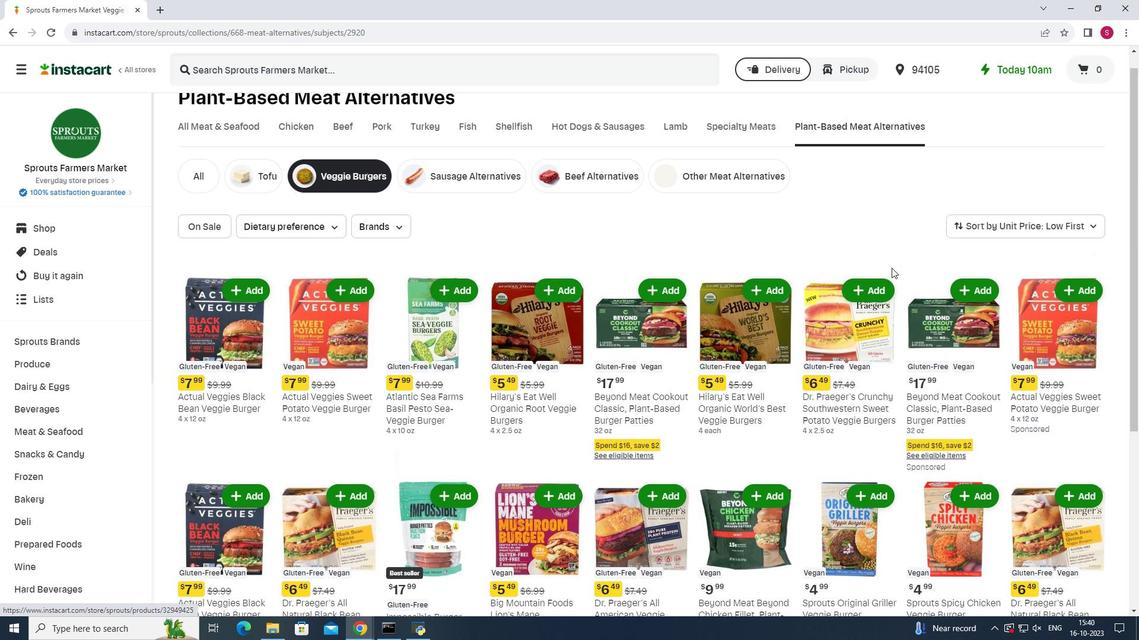 
